 Task: Create a new email template by the user
Action: Mouse moved to (147, 168)
Screenshot: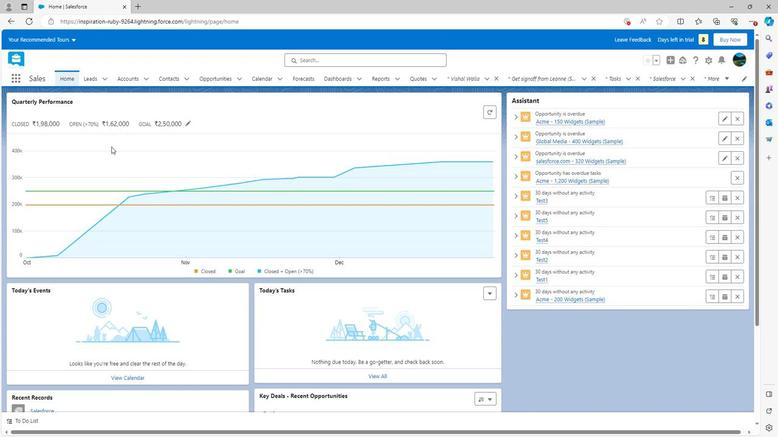 
Action: Mouse scrolled (147, 168) with delta (0, 0)
Screenshot: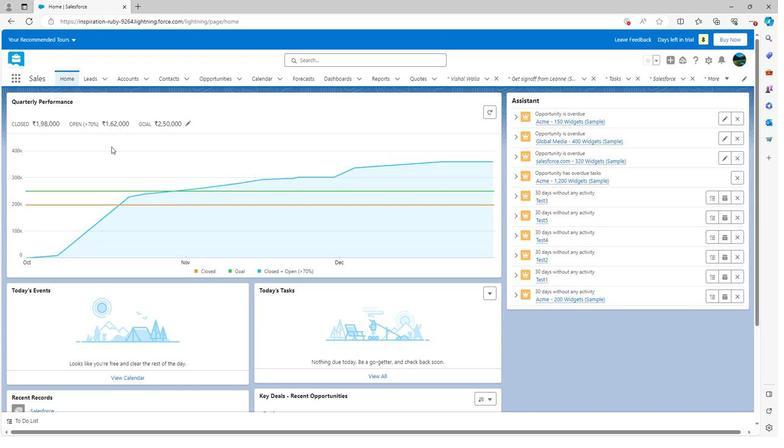 
Action: Mouse scrolled (147, 168) with delta (0, 0)
Screenshot: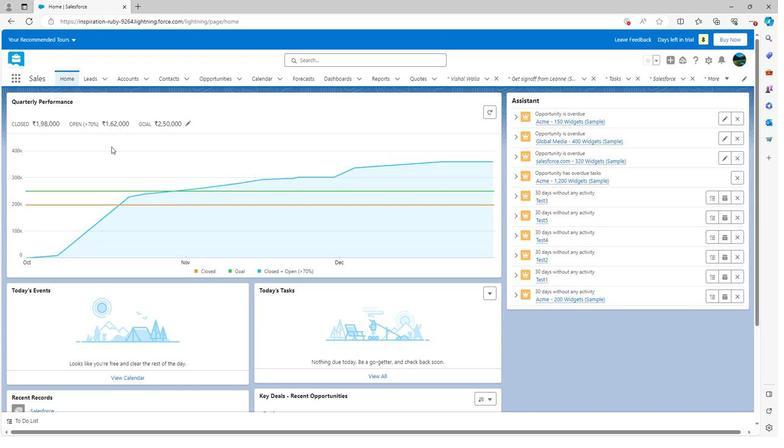 
Action: Mouse scrolled (147, 168) with delta (0, 0)
Screenshot: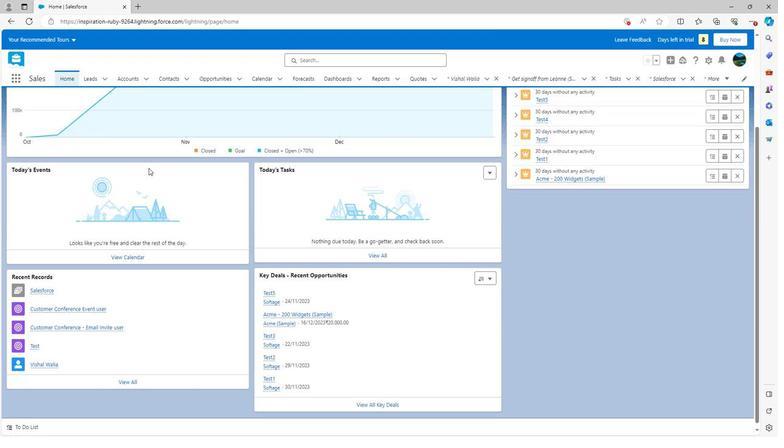 
Action: Mouse moved to (147, 168)
Screenshot: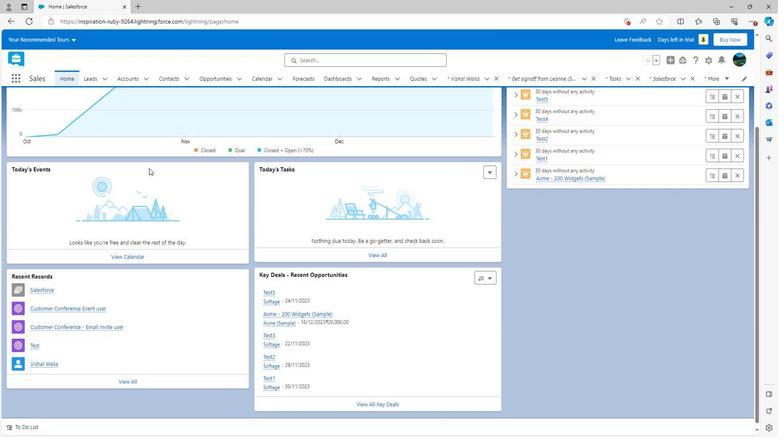 
Action: Mouse scrolled (147, 169) with delta (0, 0)
Screenshot: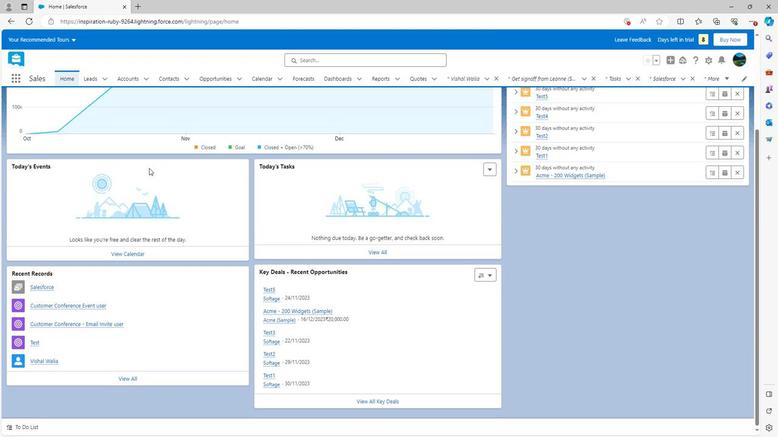 
Action: Mouse scrolled (147, 169) with delta (0, 0)
Screenshot: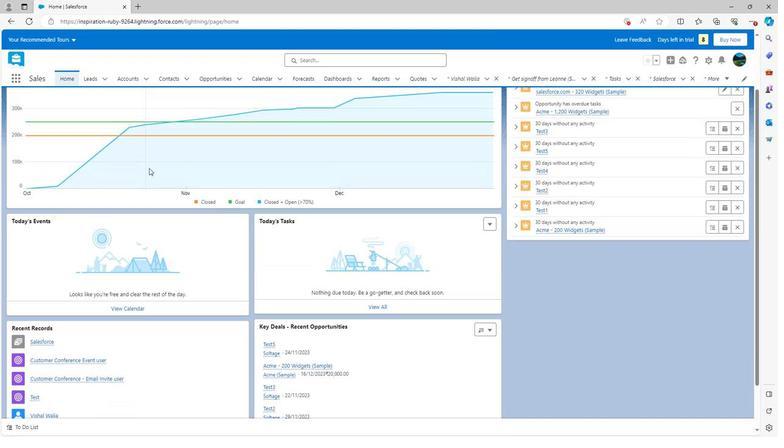 
Action: Mouse scrolled (147, 169) with delta (0, 0)
Screenshot: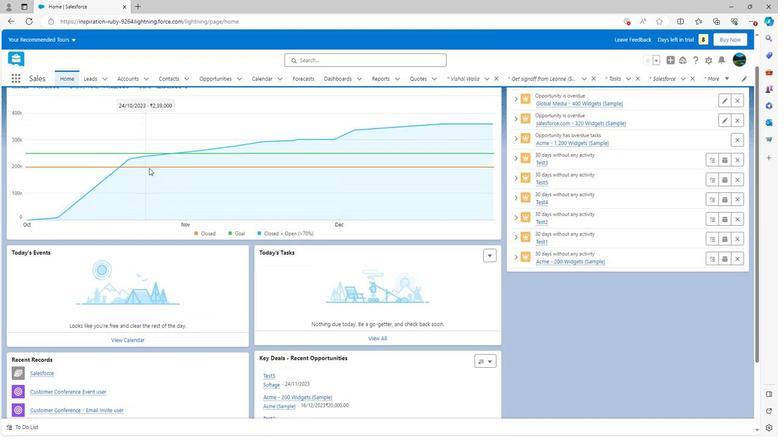 
Action: Mouse scrolled (147, 169) with delta (0, 0)
Screenshot: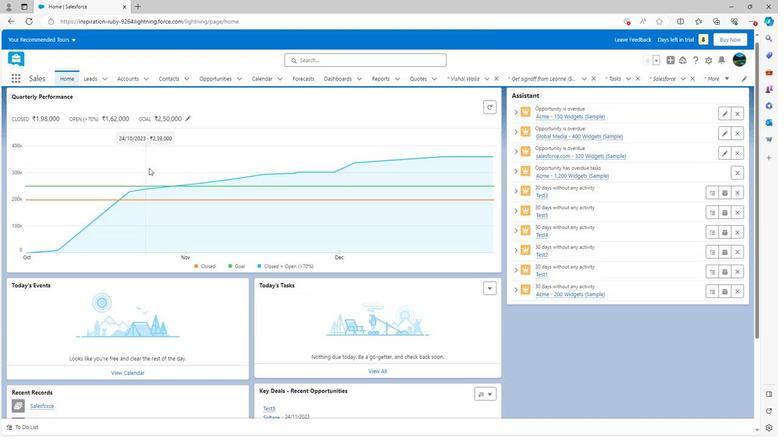 
Action: Mouse moved to (12, 79)
Screenshot: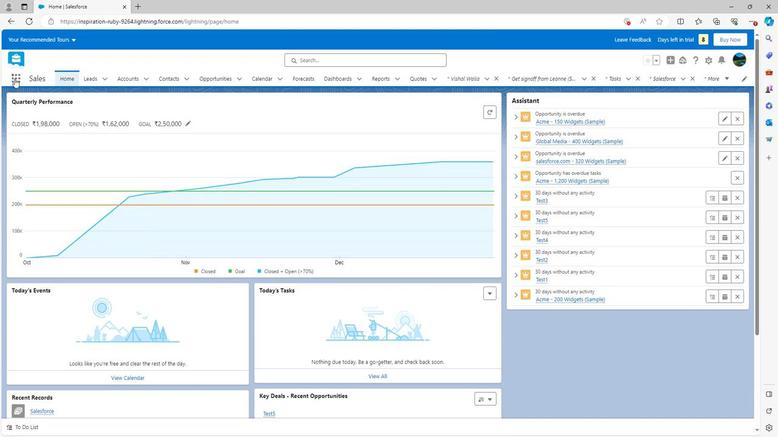 
Action: Mouse pressed left at (12, 79)
Screenshot: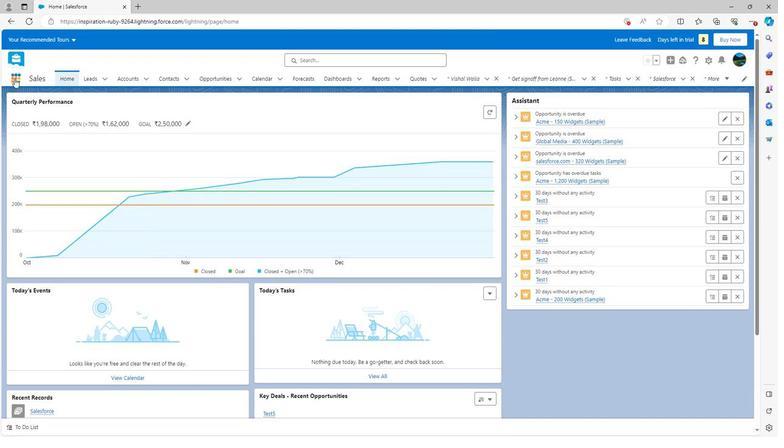 
Action: Mouse moved to (28, 93)
Screenshot: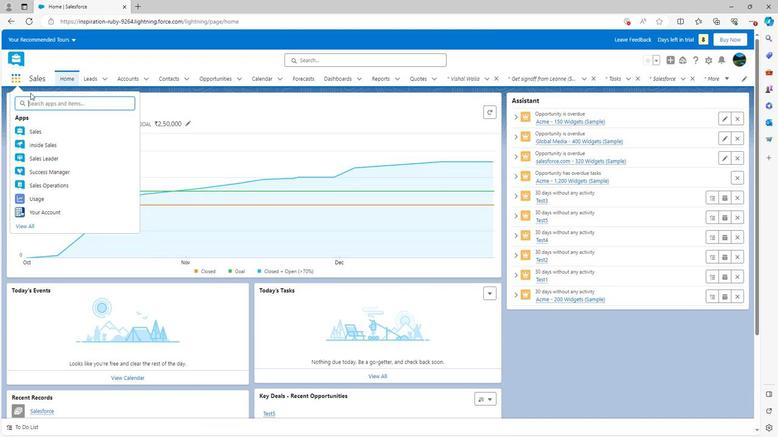 
Action: Key pressed <Key.shift>Email
Screenshot: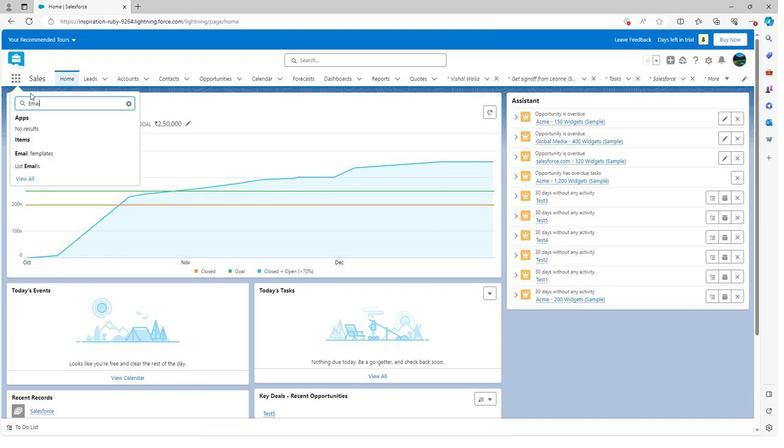 
Action: Mouse moved to (23, 155)
Screenshot: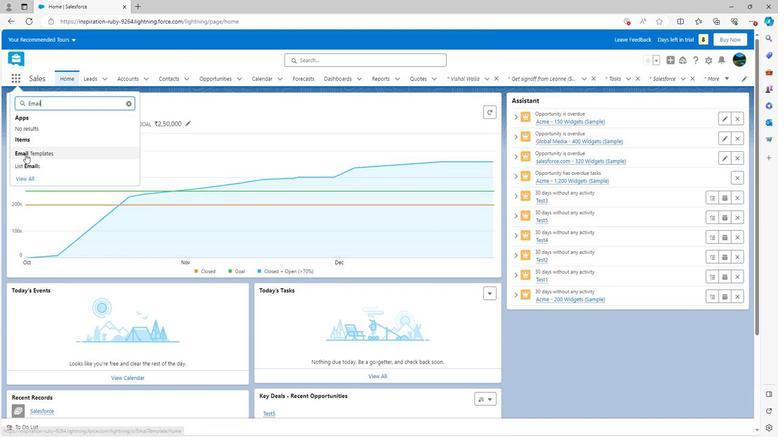 
Action: Mouse pressed left at (23, 155)
Screenshot: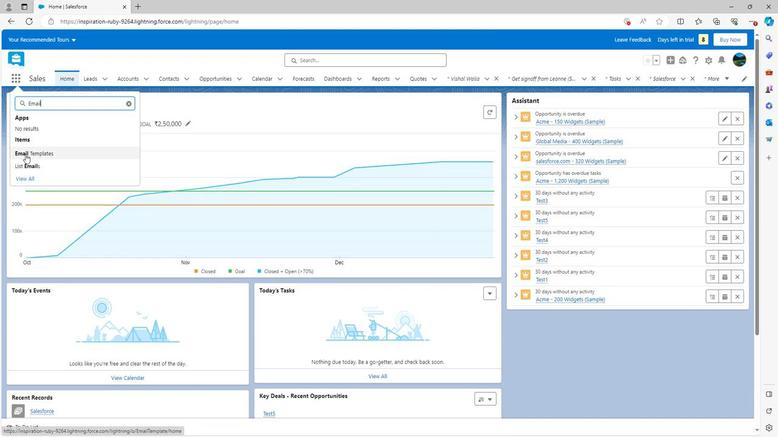 
Action: Mouse moved to (717, 102)
Screenshot: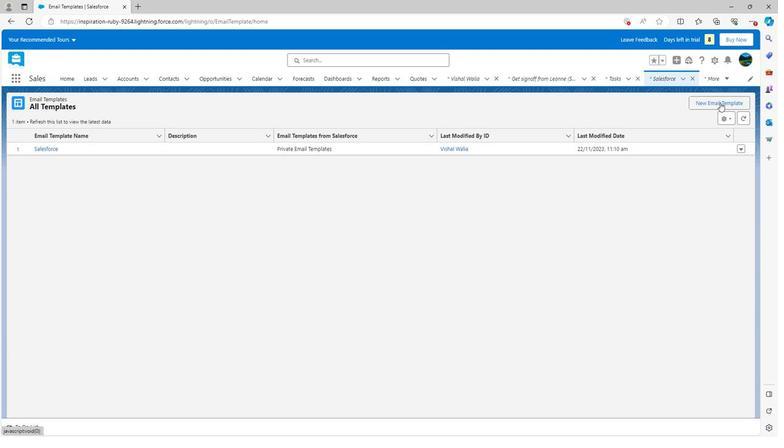 
Action: Mouse pressed left at (717, 102)
Screenshot: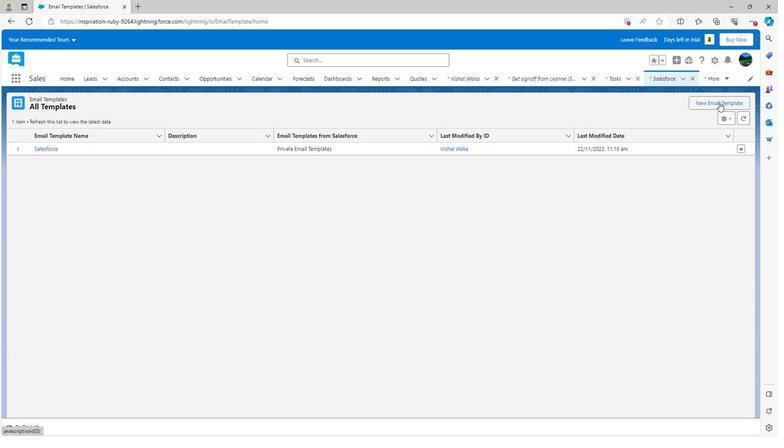 
Action: Mouse moved to (299, 135)
Screenshot: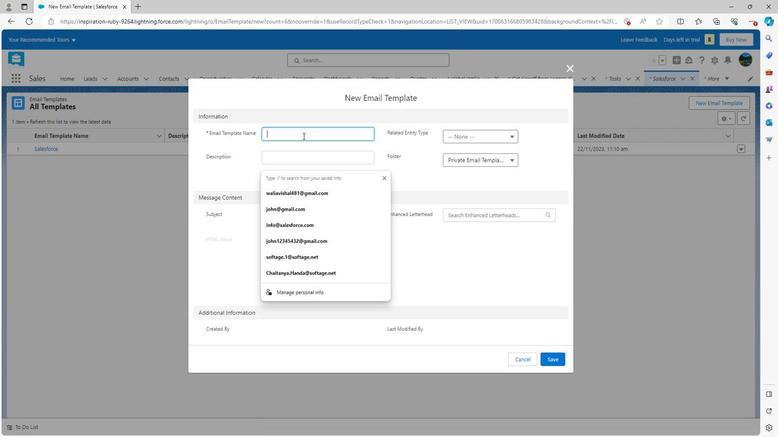 
Action: Key pressed <Key.shift><Key.shift><Key.shift><Key.shift><Key.shift><Key.shift>New
Screenshot: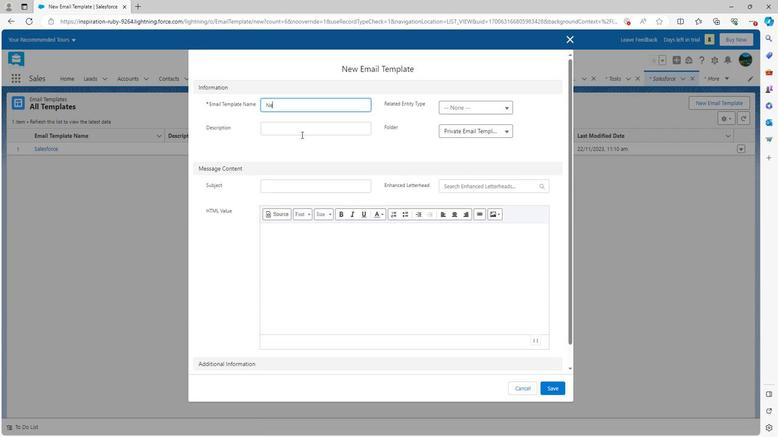 
Action: Mouse moved to (378, 150)
Screenshot: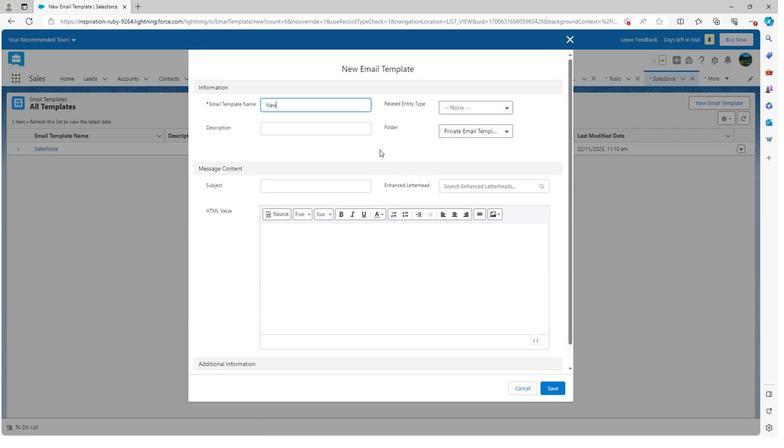 
Action: Mouse pressed left at (378, 150)
Screenshot: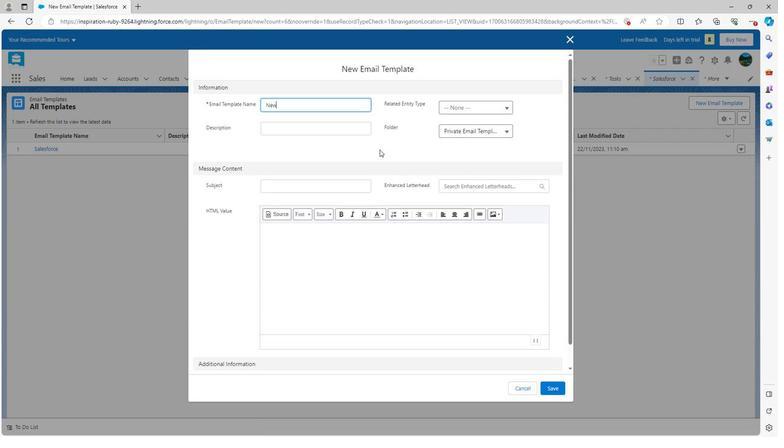 
Action: Mouse moved to (547, 387)
Screenshot: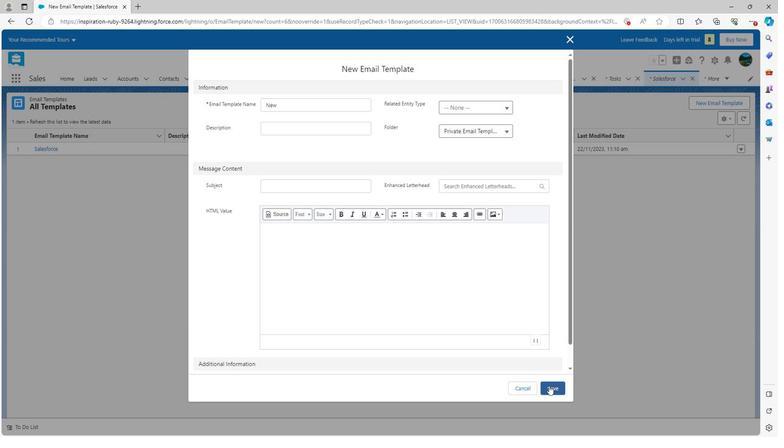 
Action: Mouse pressed left at (547, 387)
Screenshot: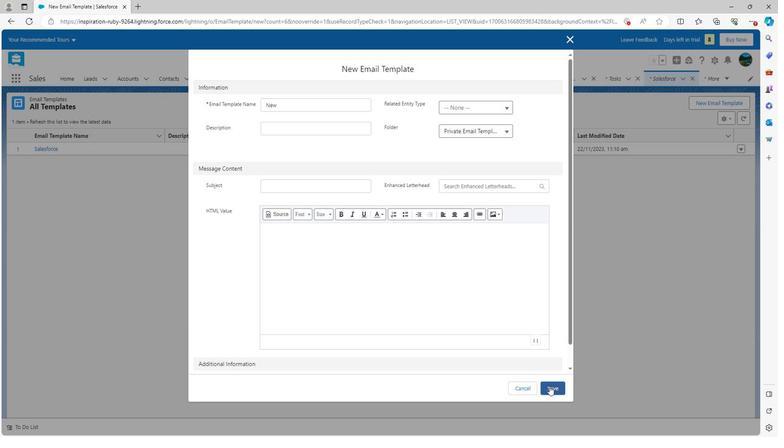 
Action: Mouse moved to (670, 78)
Screenshot: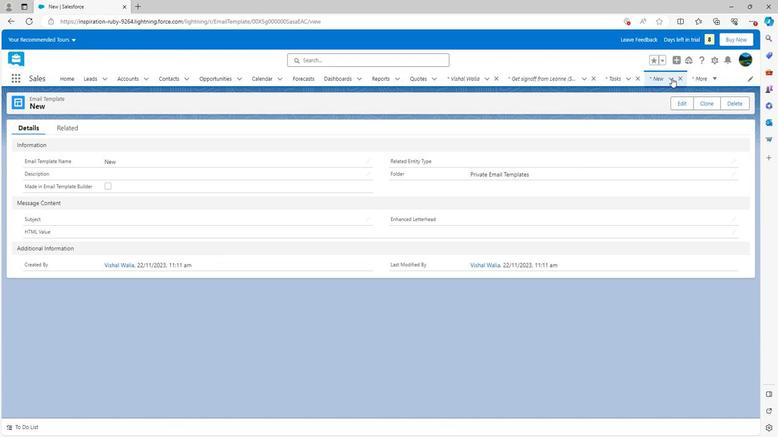 
Action: Mouse pressed left at (670, 78)
Screenshot: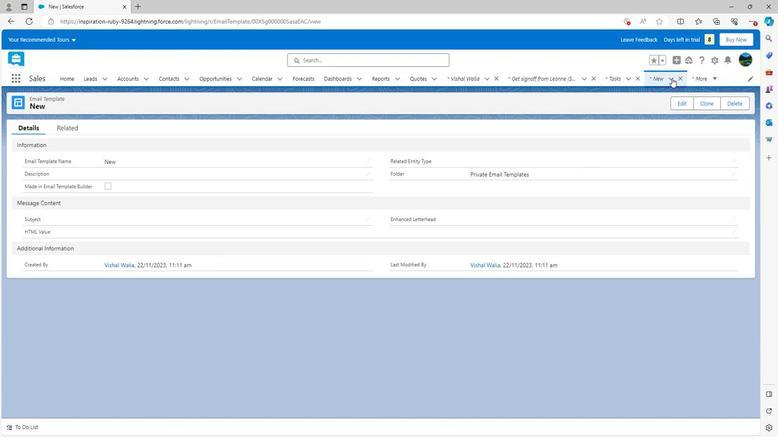 
Action: Mouse moved to (613, 99)
Screenshot: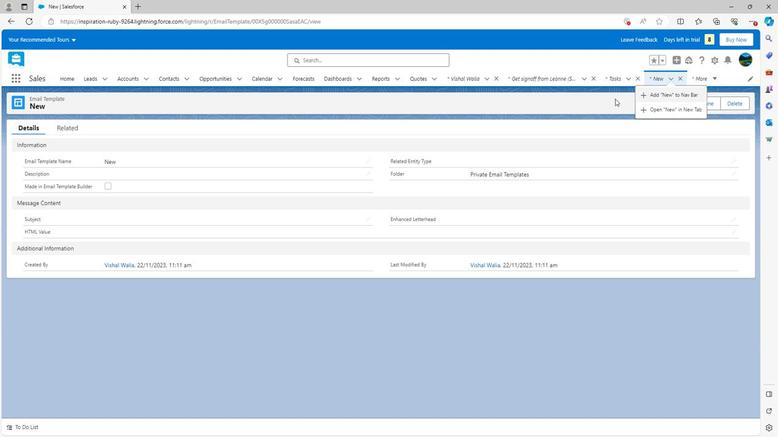 
Action: Mouse pressed left at (613, 99)
Screenshot: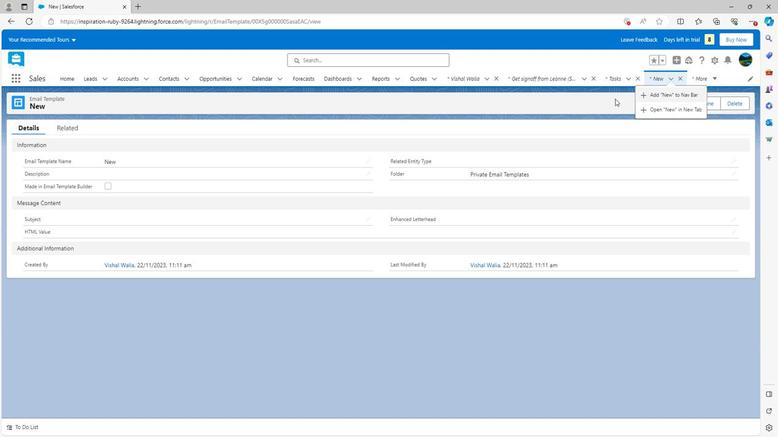 
Action: Mouse moved to (613, 99)
Screenshot: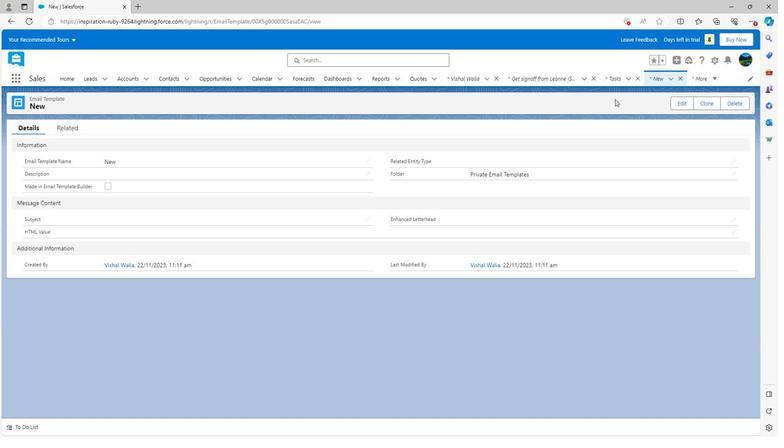 
